 Task: Create a rule from the Agile list, Priority changed -> Complete task in the project AgileConnection if Priority Cleared then Complete Task
Action: Mouse moved to (1272, 204)
Screenshot: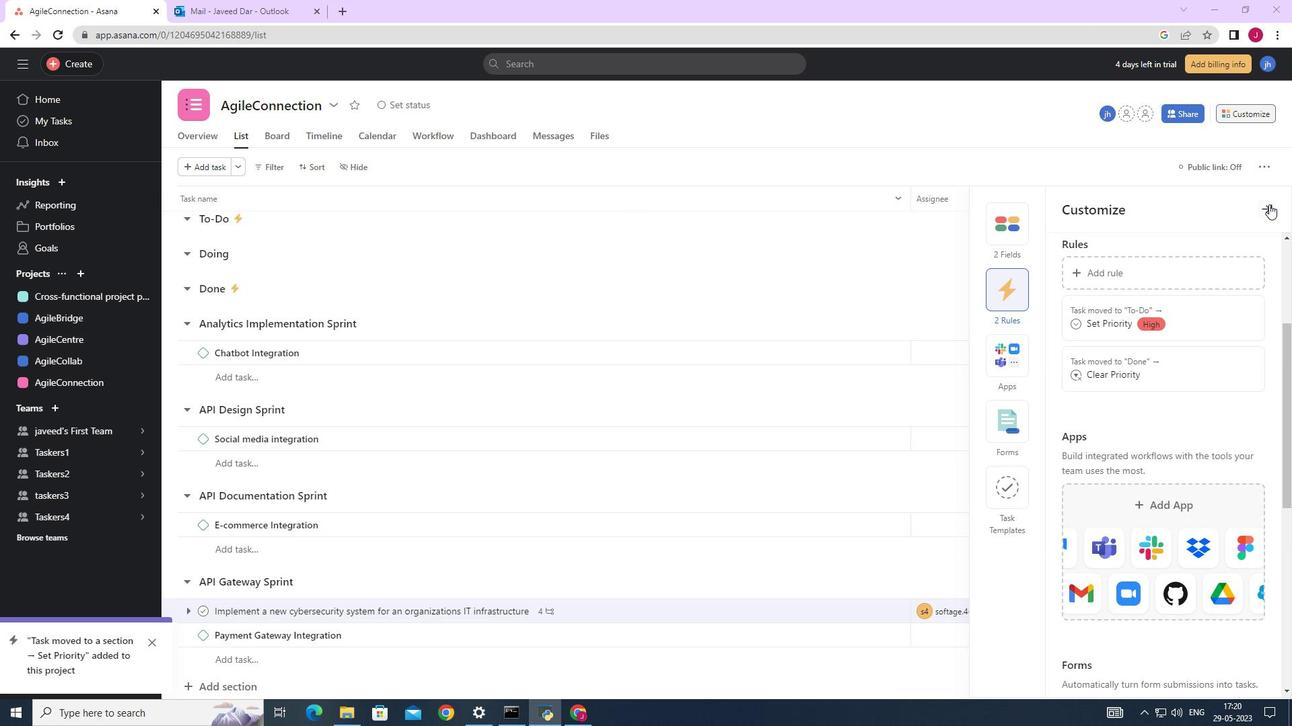 
Action: Mouse pressed left at (1272, 204)
Screenshot: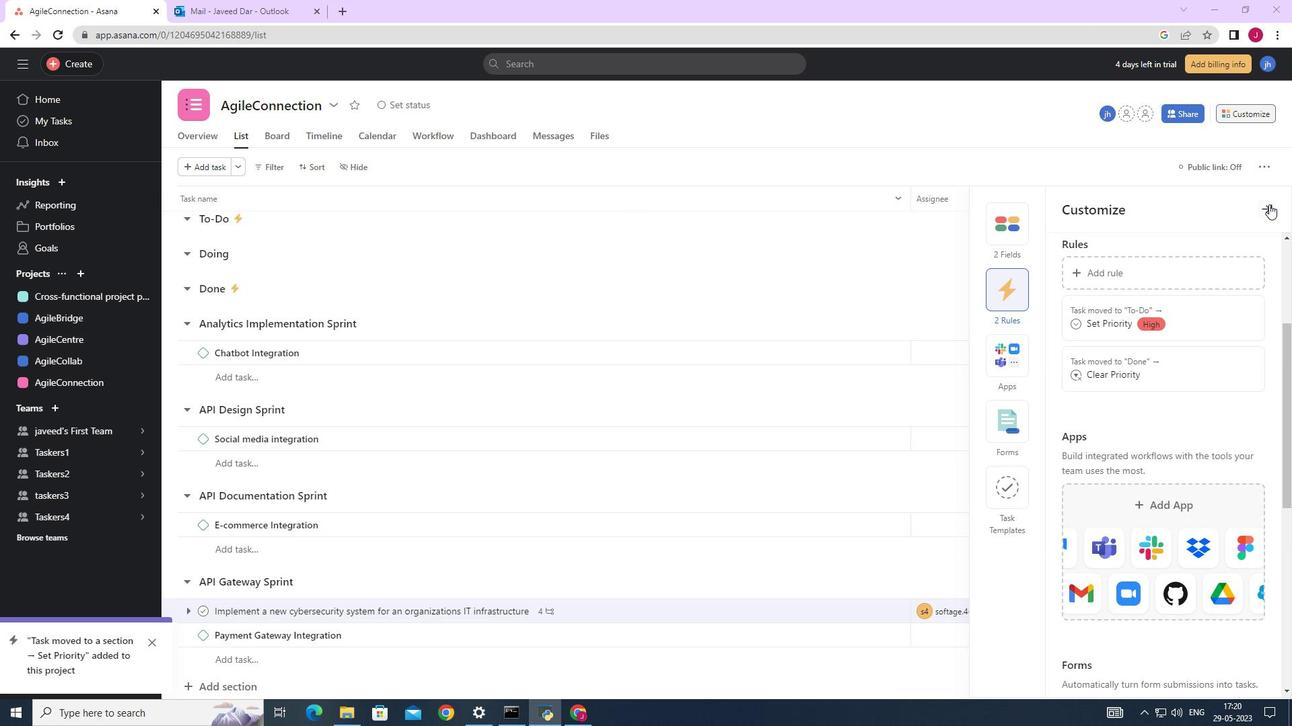 
Action: Mouse moved to (1247, 113)
Screenshot: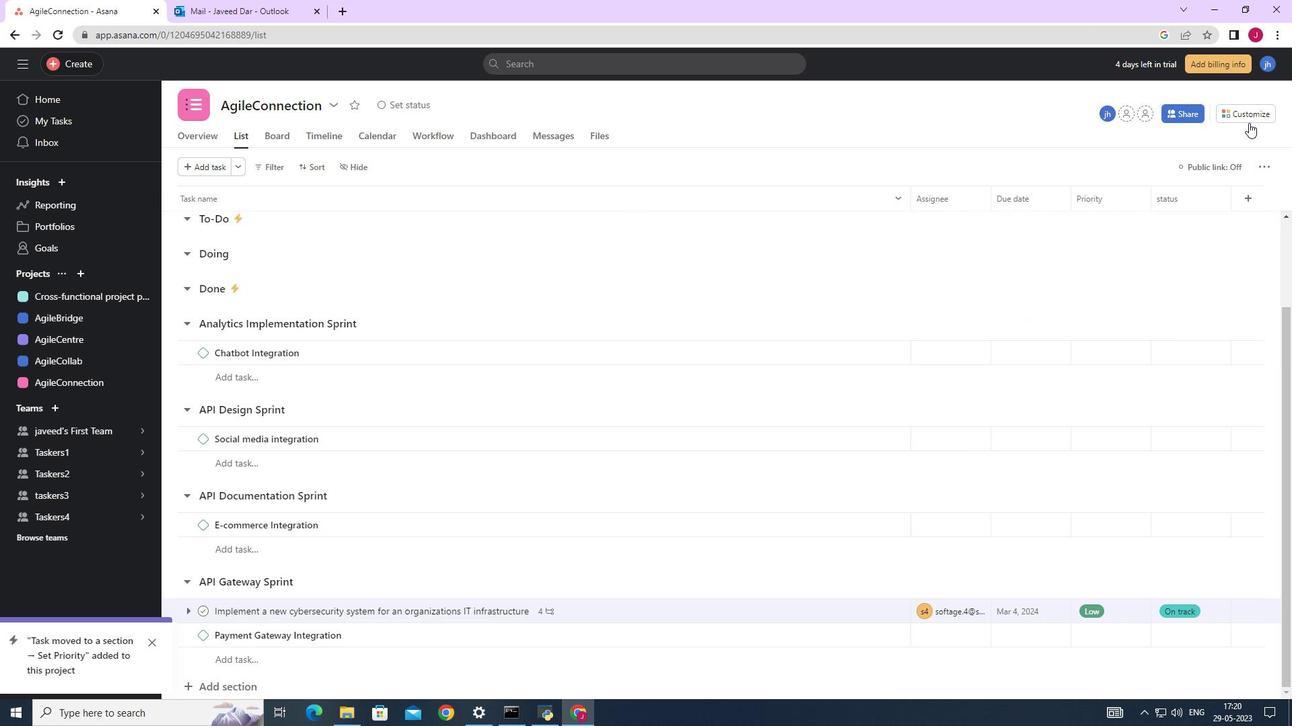 
Action: Mouse pressed left at (1247, 113)
Screenshot: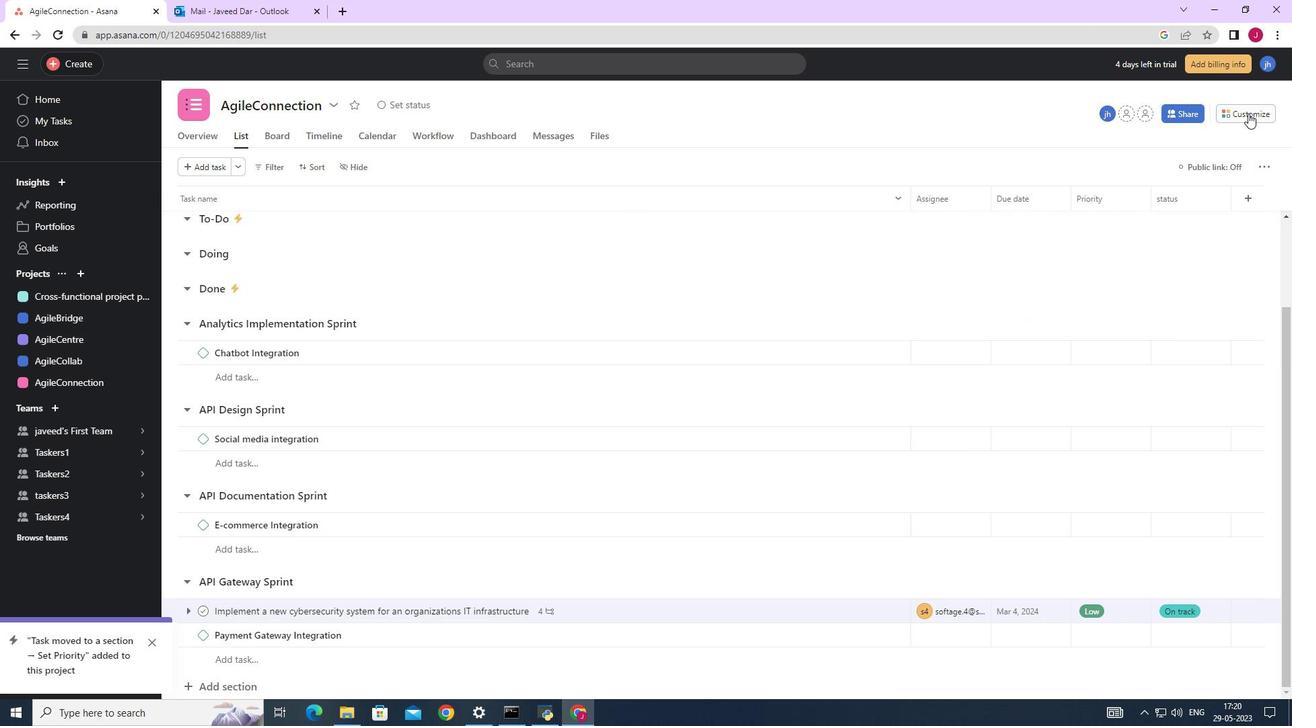 
Action: Mouse moved to (999, 299)
Screenshot: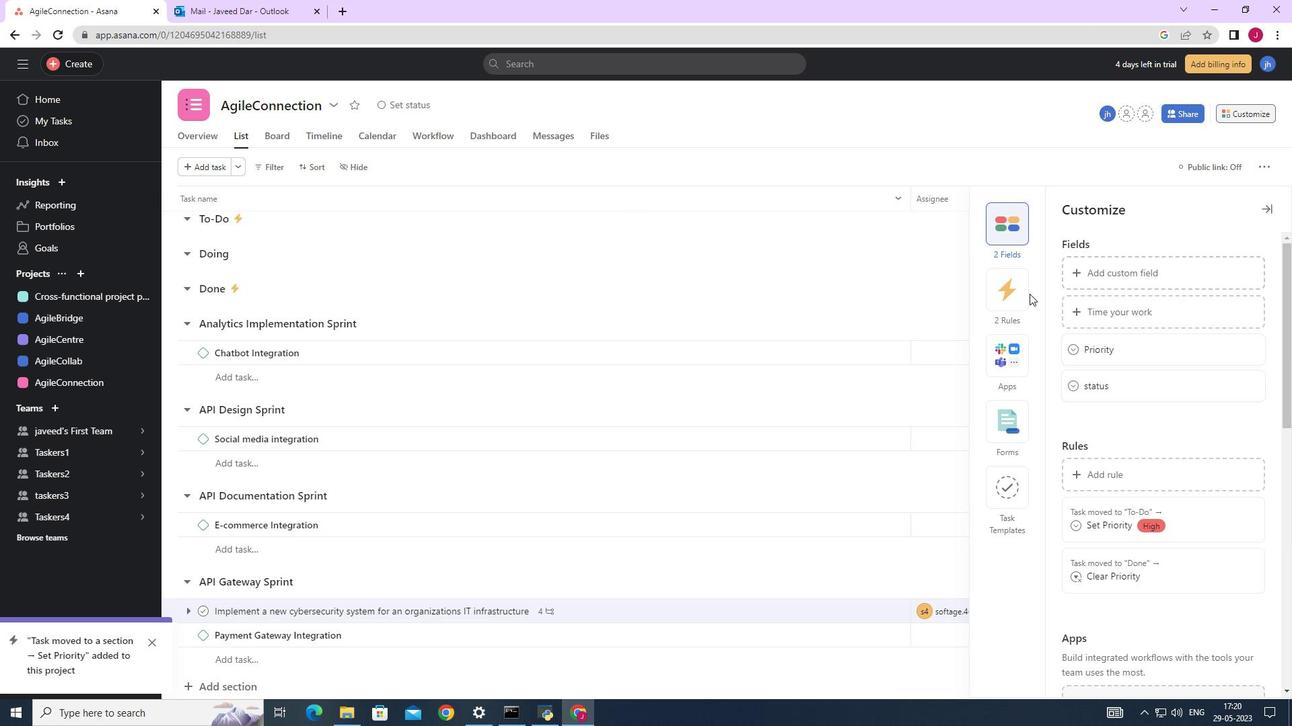 
Action: Mouse pressed left at (999, 299)
Screenshot: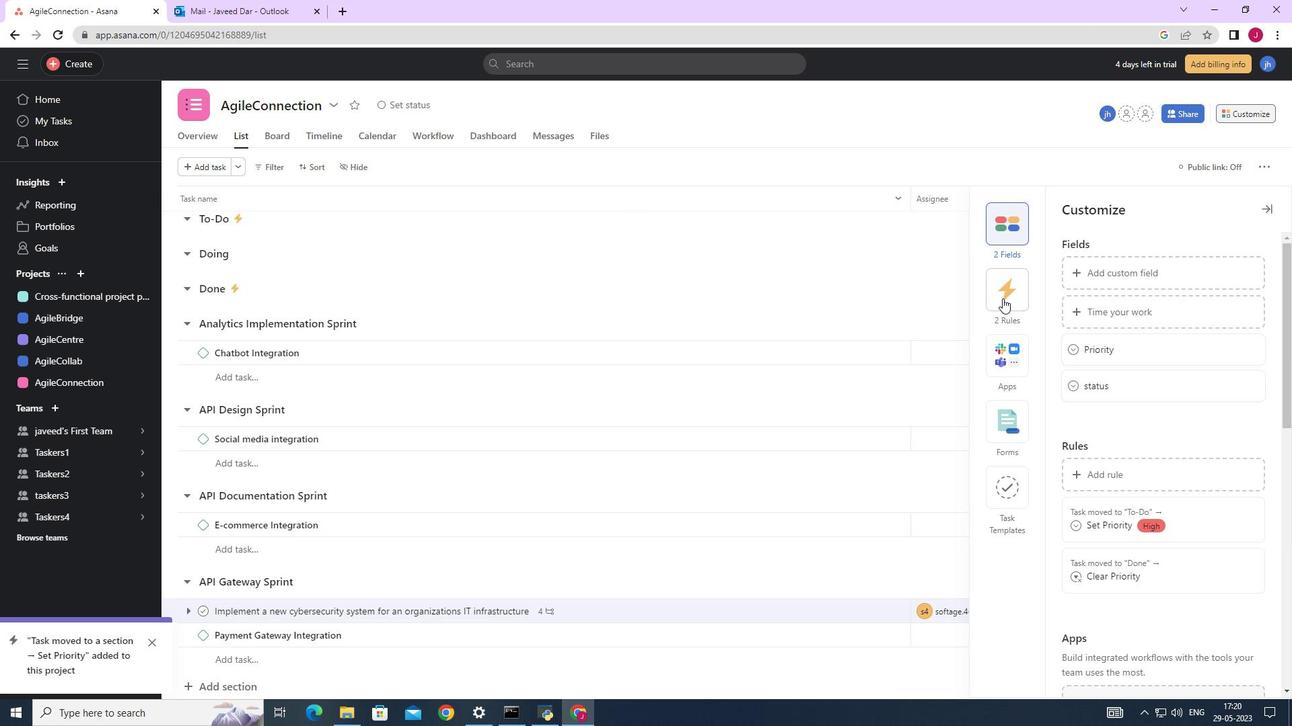 
Action: Mouse moved to (1117, 272)
Screenshot: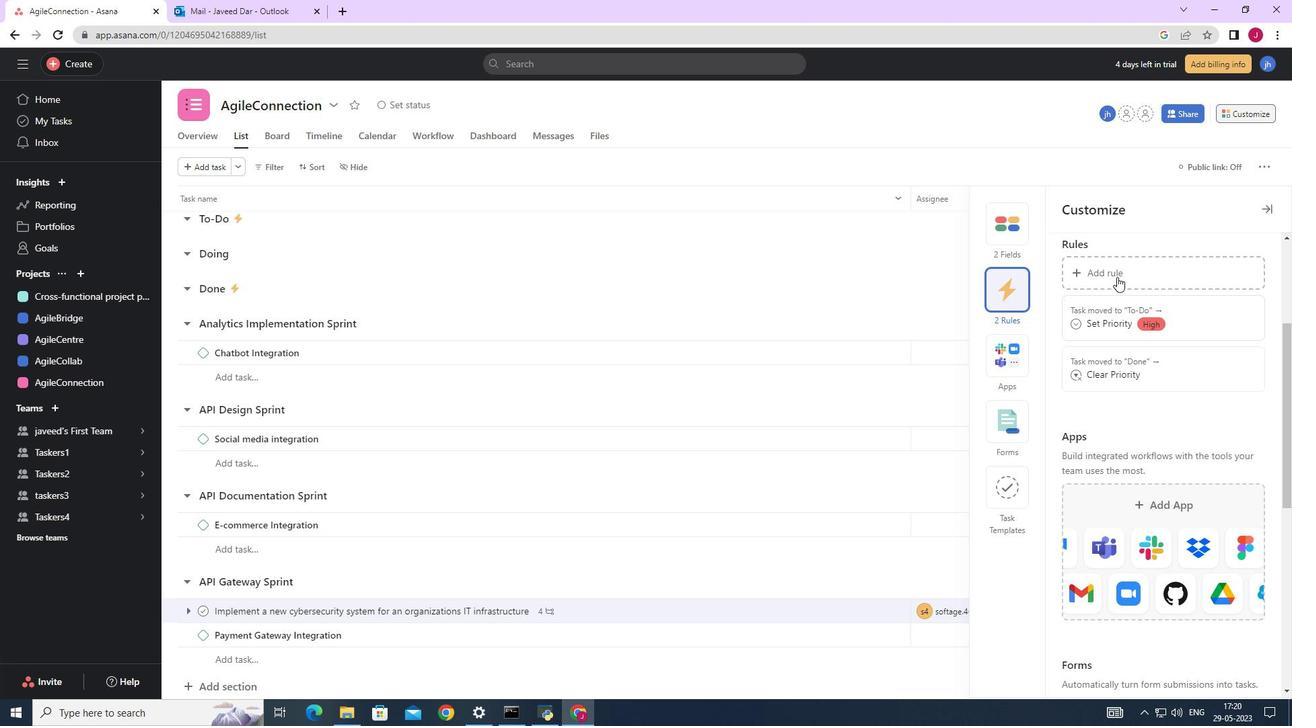 
Action: Mouse pressed left at (1117, 272)
Screenshot: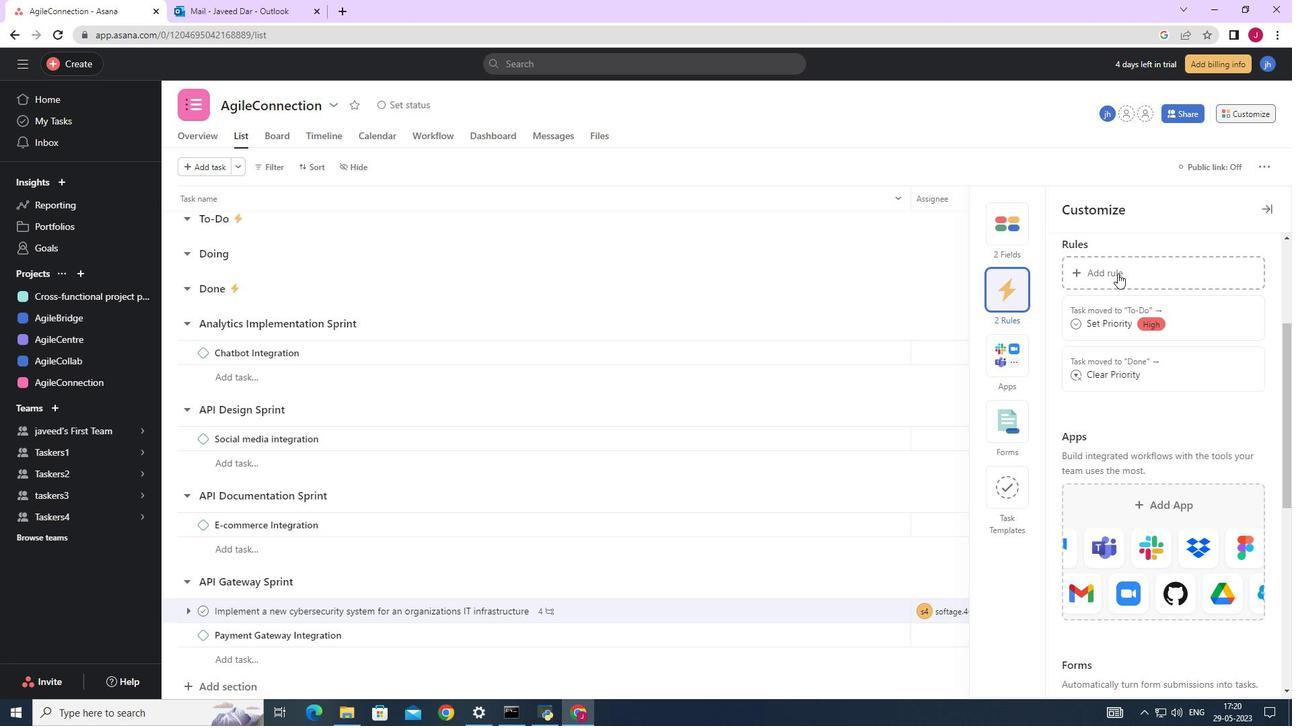 
Action: Mouse moved to (273, 207)
Screenshot: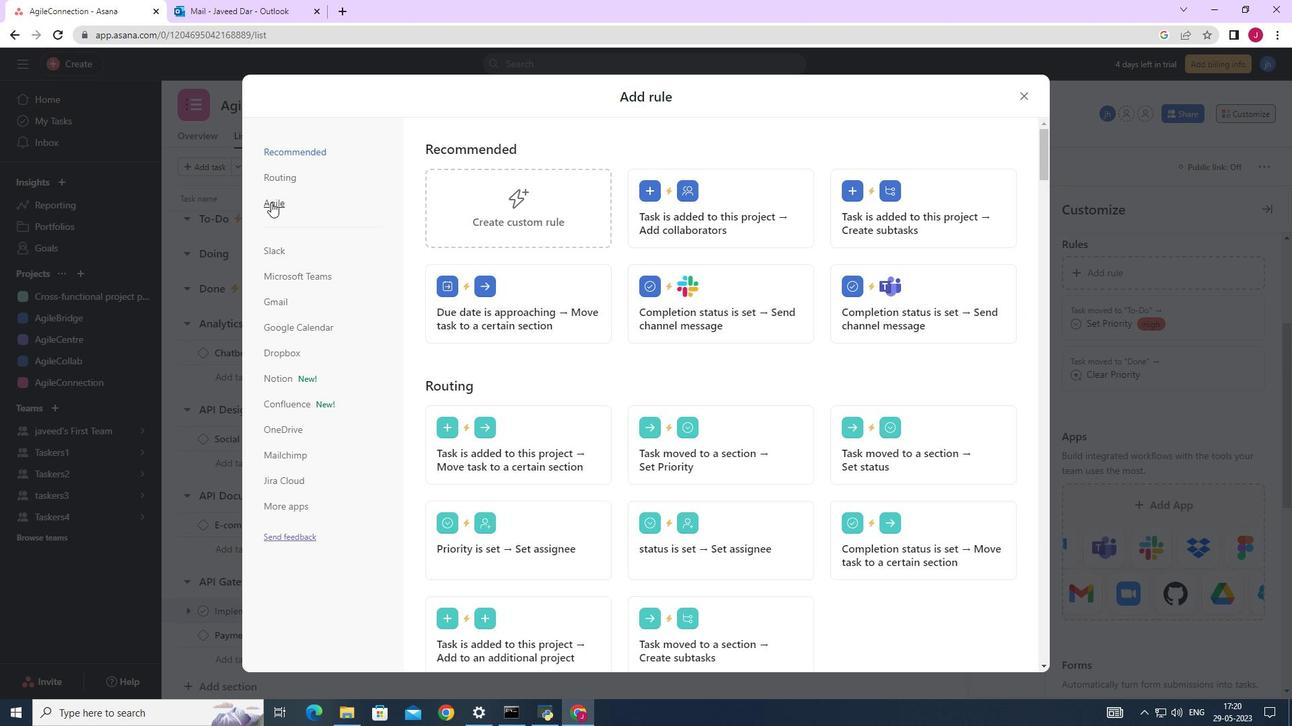 
Action: Mouse pressed left at (273, 207)
Screenshot: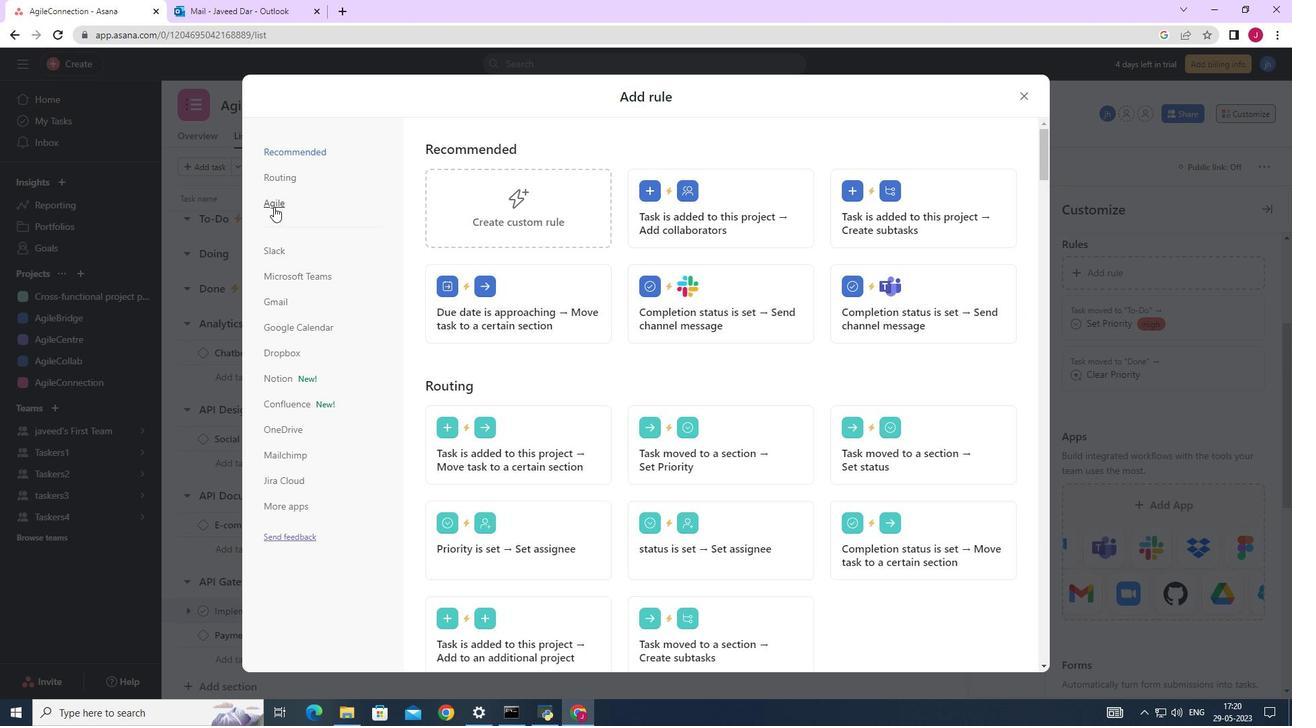
Action: Mouse moved to (556, 206)
Screenshot: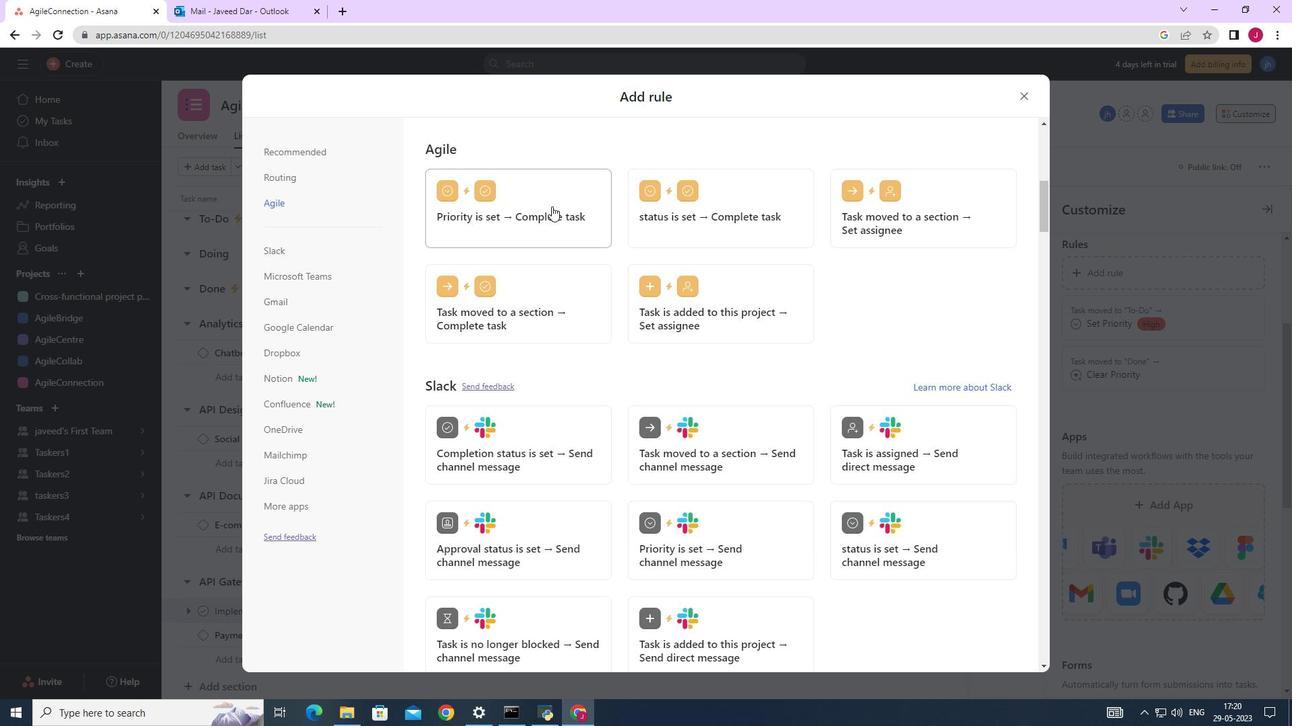 
Action: Mouse pressed left at (556, 206)
Screenshot: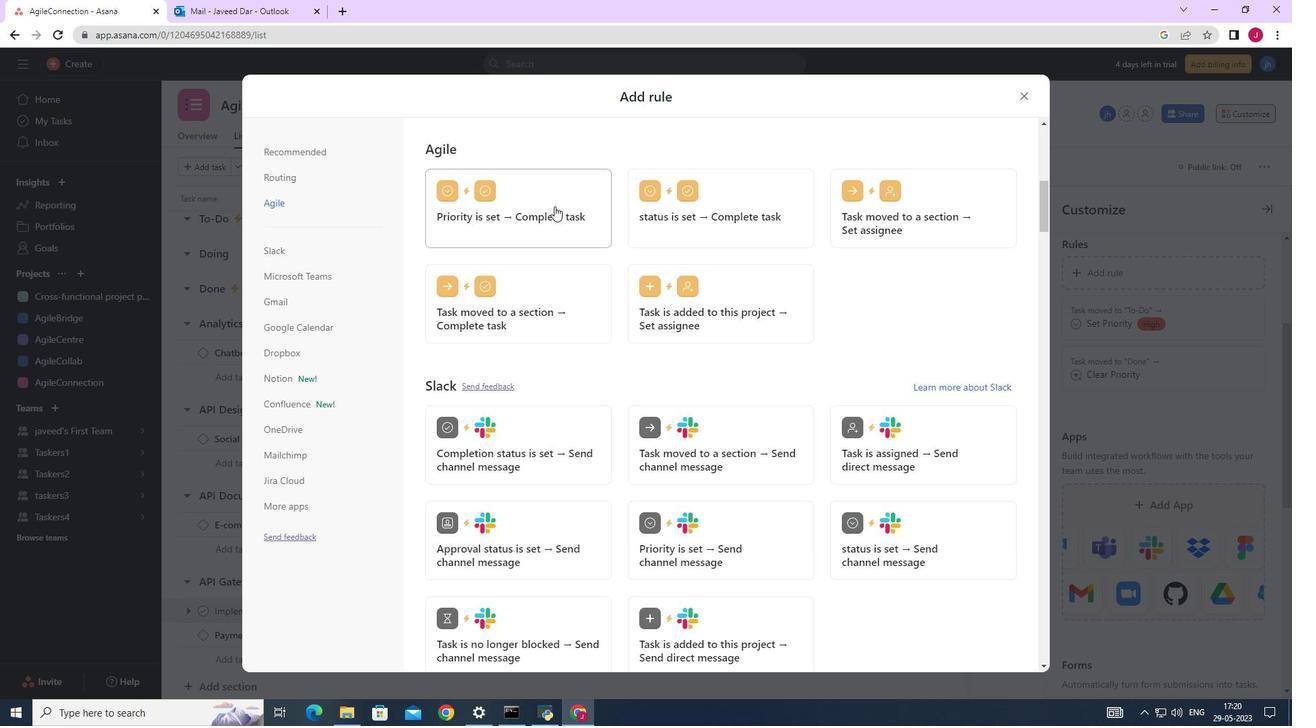 
Action: Mouse moved to (530, 363)
Screenshot: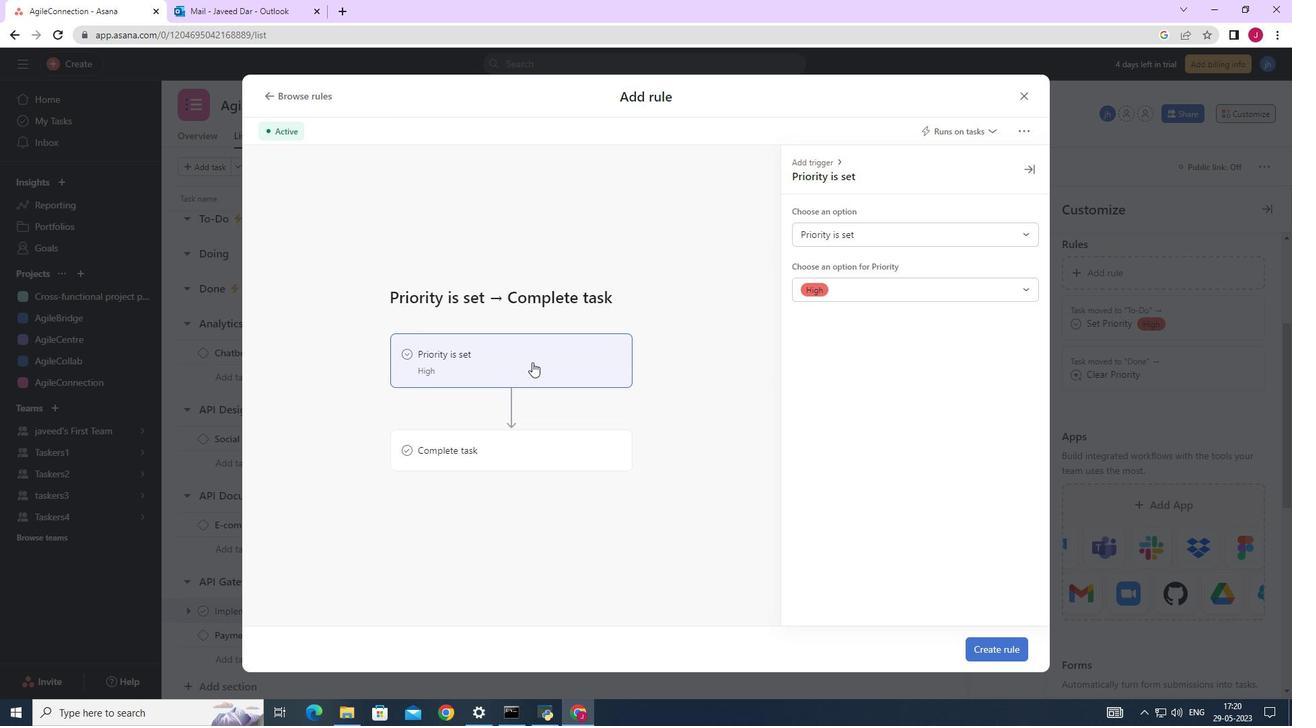
Action: Mouse pressed left at (530, 363)
Screenshot: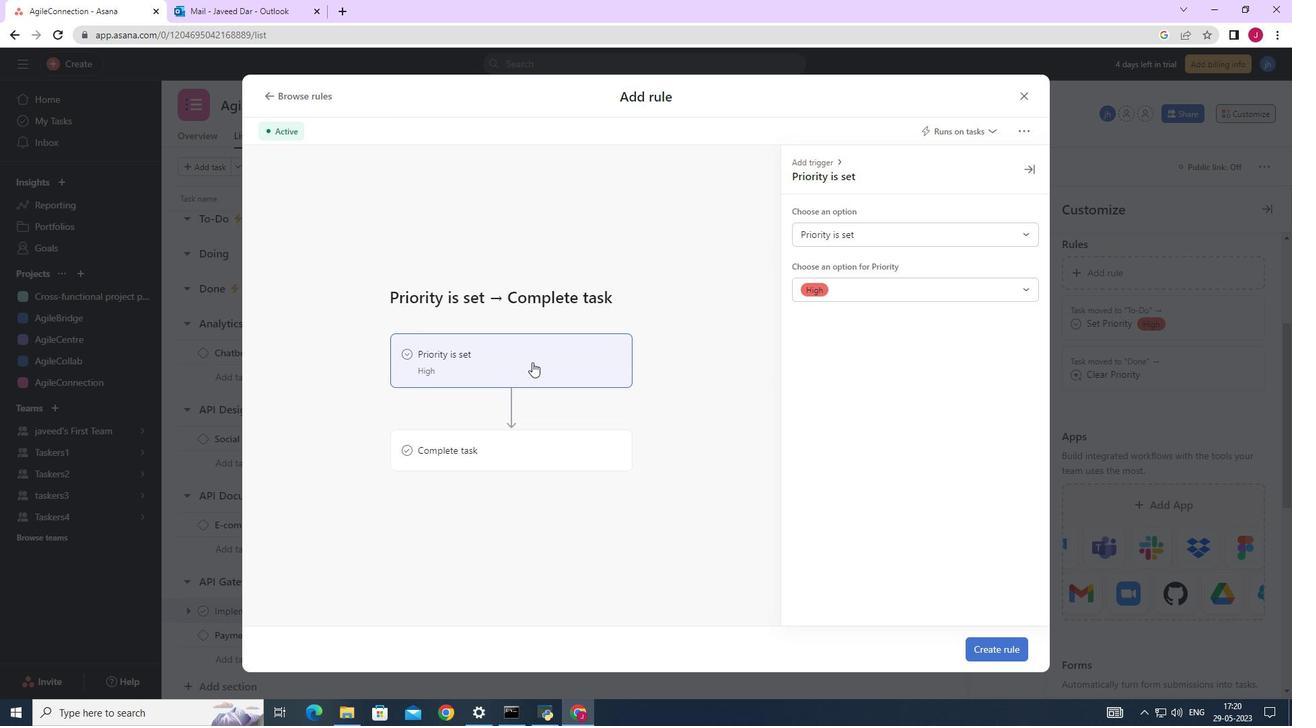 
Action: Mouse moved to (903, 240)
Screenshot: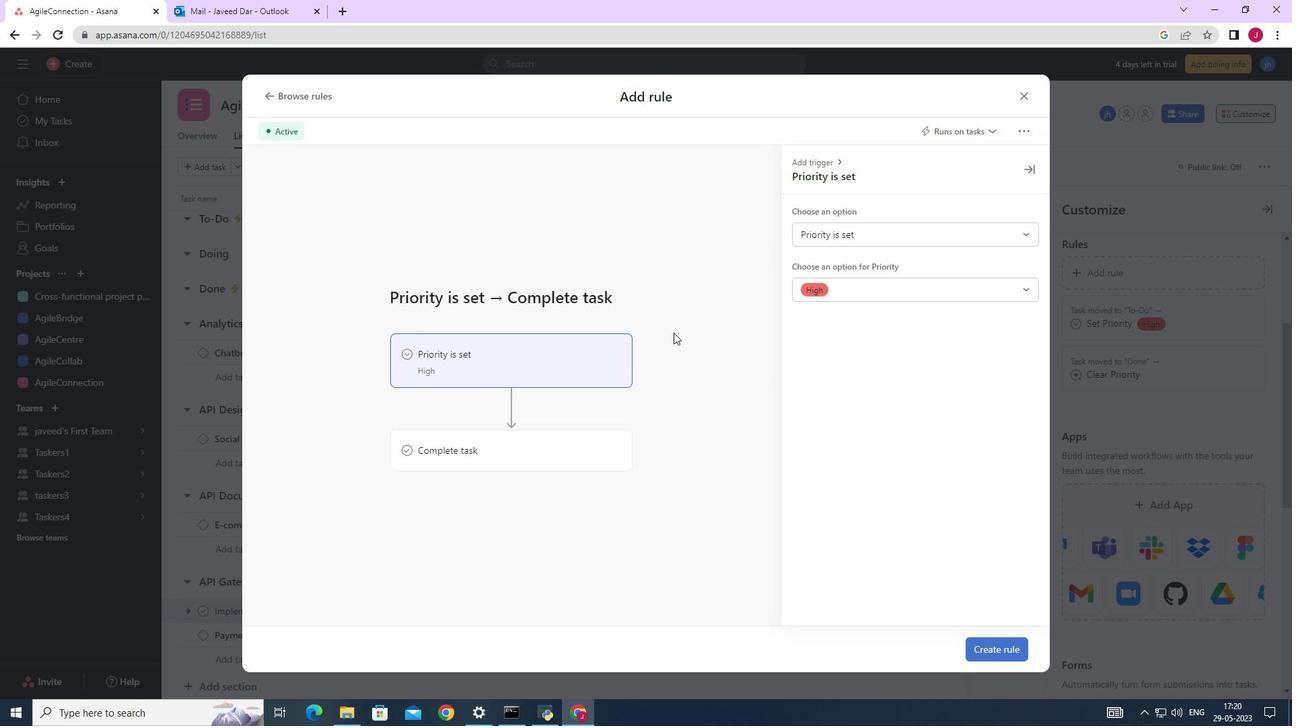 
Action: Mouse pressed left at (903, 240)
Screenshot: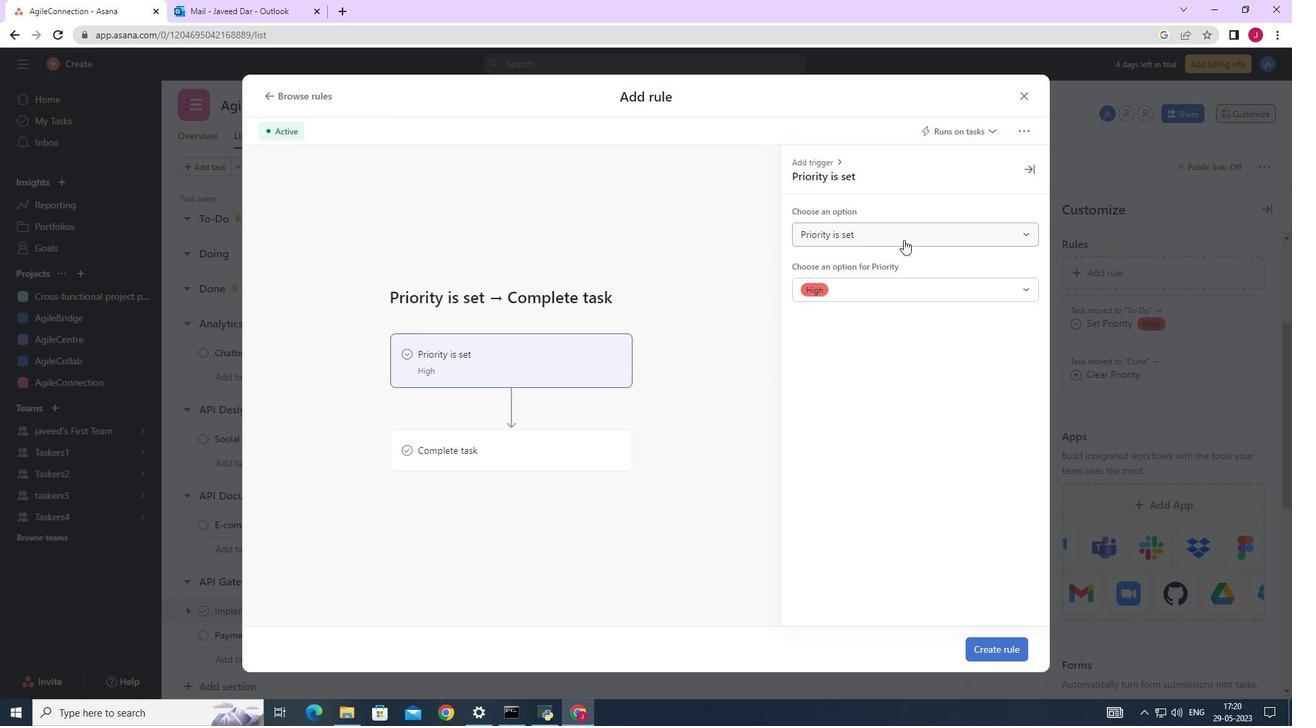 
Action: Mouse moved to (864, 288)
Screenshot: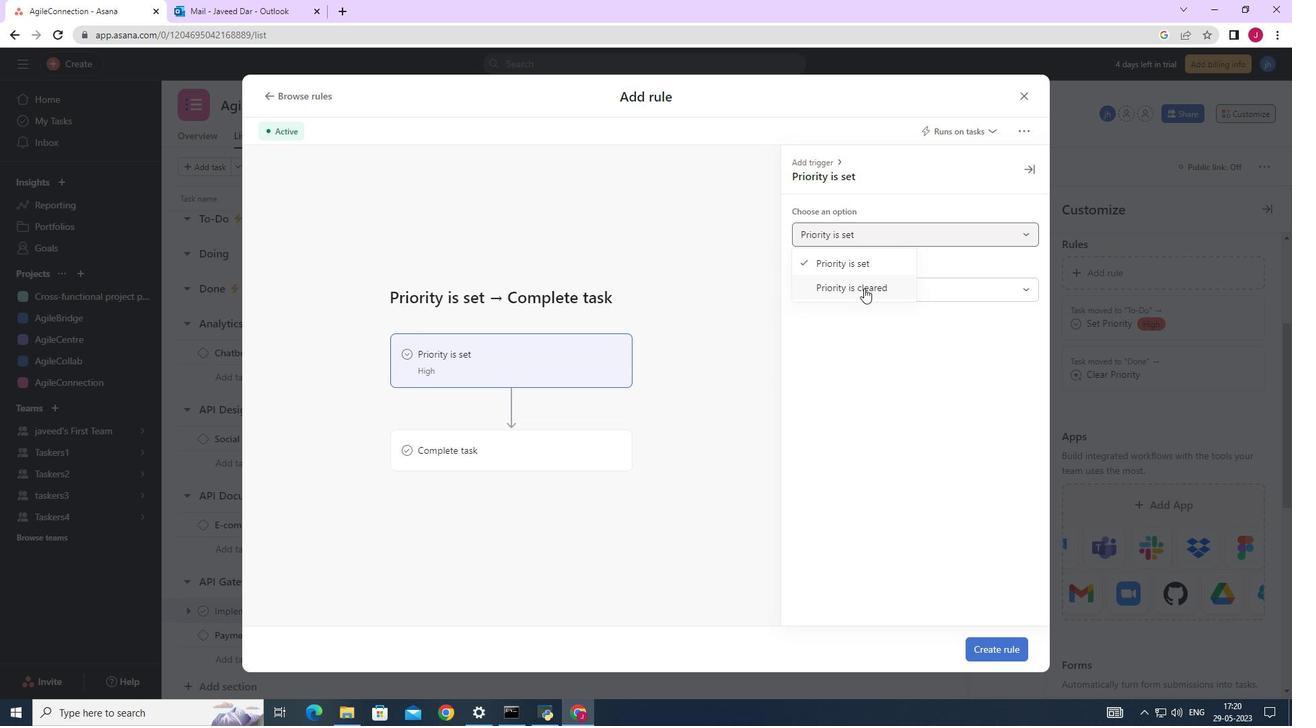 
Action: Mouse pressed left at (864, 288)
Screenshot: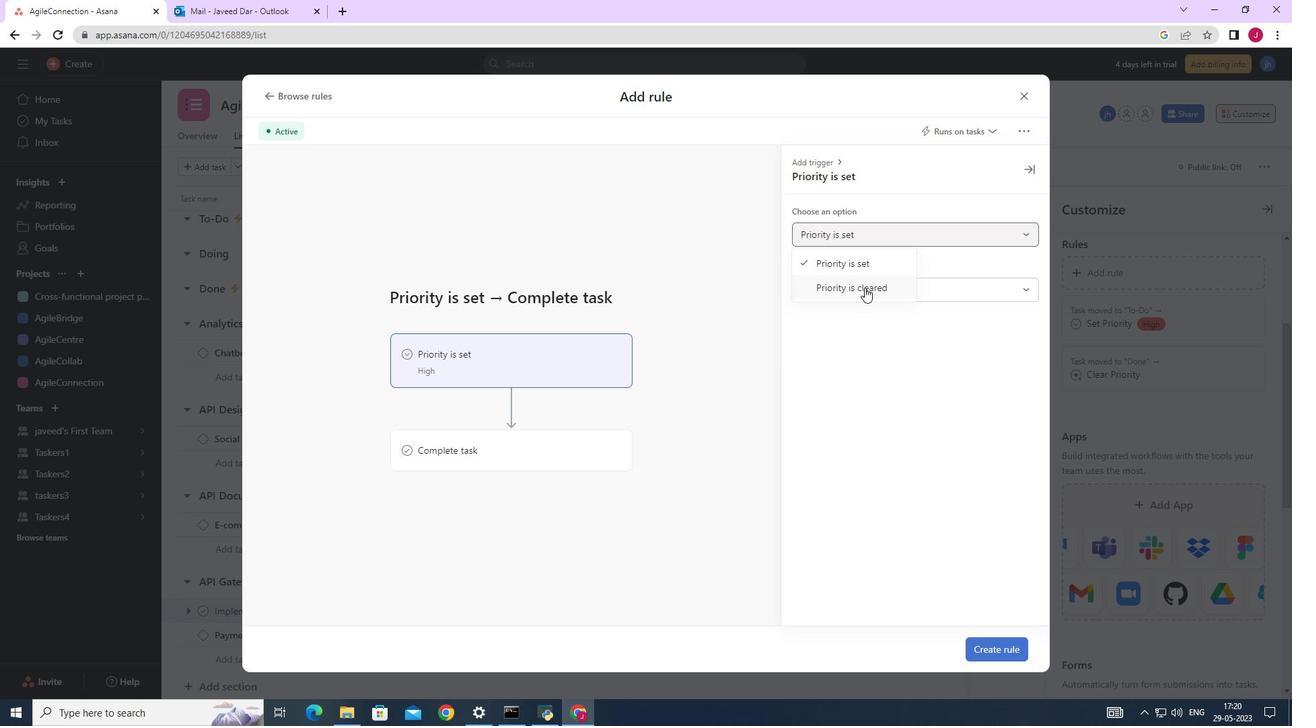 
Action: Mouse moved to (1000, 650)
Screenshot: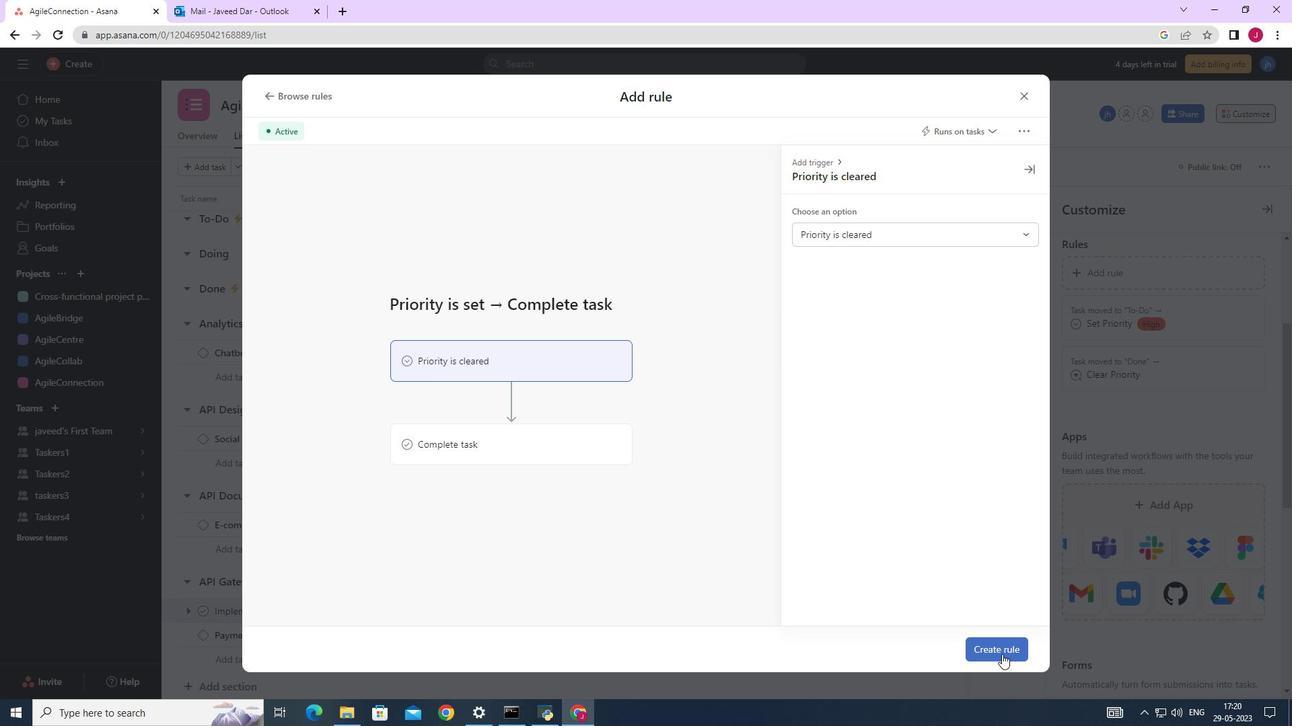
Action: Mouse pressed left at (1000, 650)
Screenshot: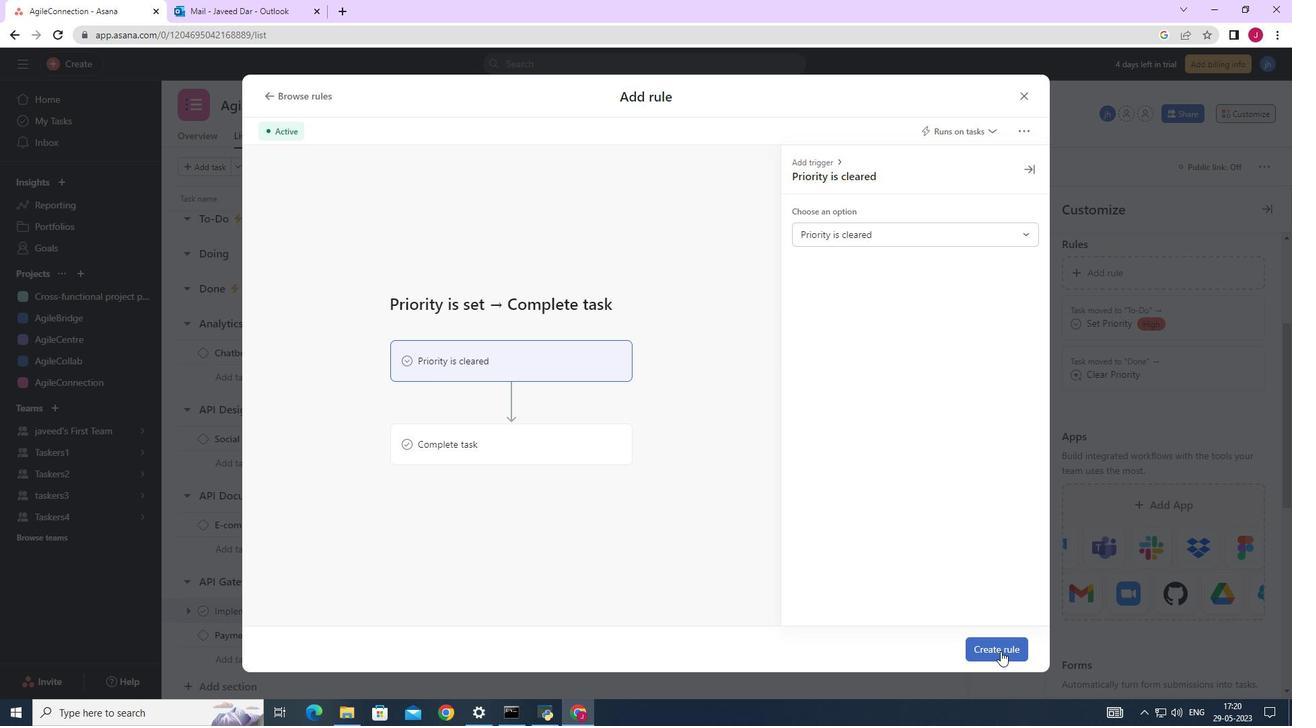 
Action: Mouse moved to (997, 645)
Screenshot: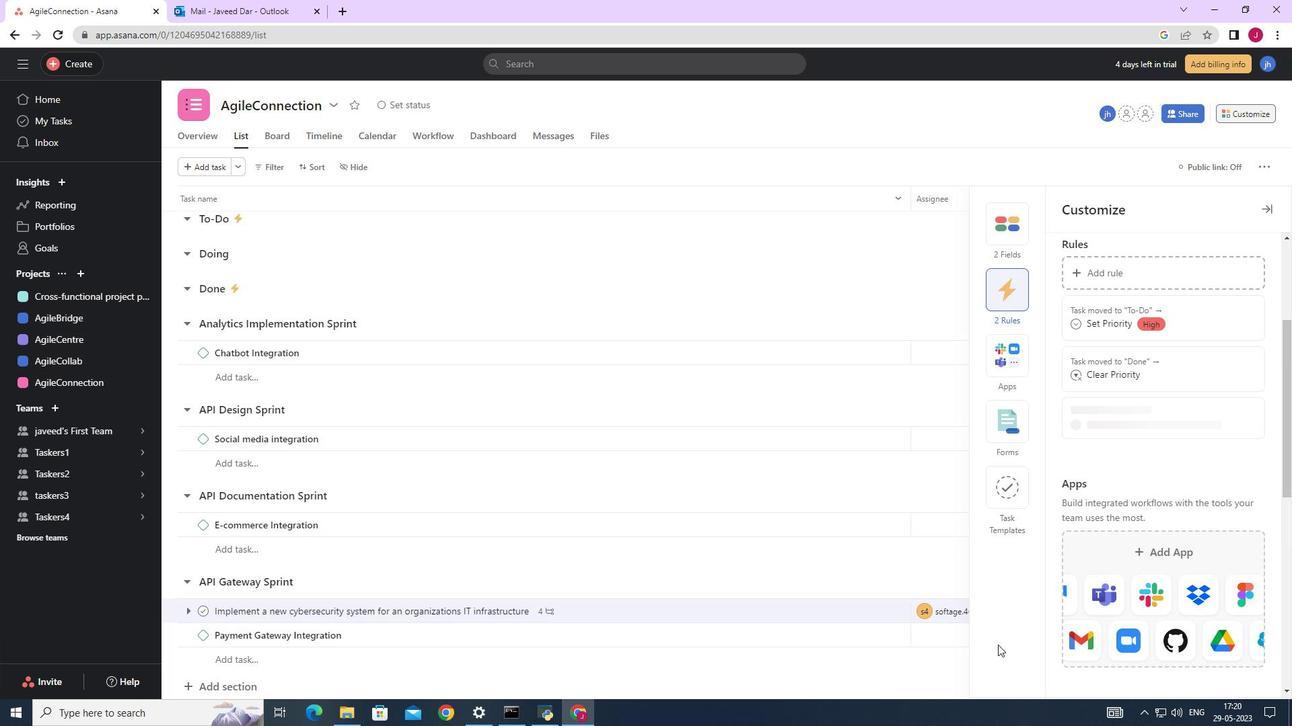 
